 Task: Create Card Data Backup and Recovery Planning in Board Resource Management to Workspace Continuous Integration and Deployment. Create Card Maintenance Performance Review in Board Website Design to Workspace Continuous Integration and Deployment. Create Card Data Backup and Recovery Planning in Board Social Media Content Creation and Curation to Workspace Continuous Integration and Deployment
Action: Mouse moved to (28, 290)
Screenshot: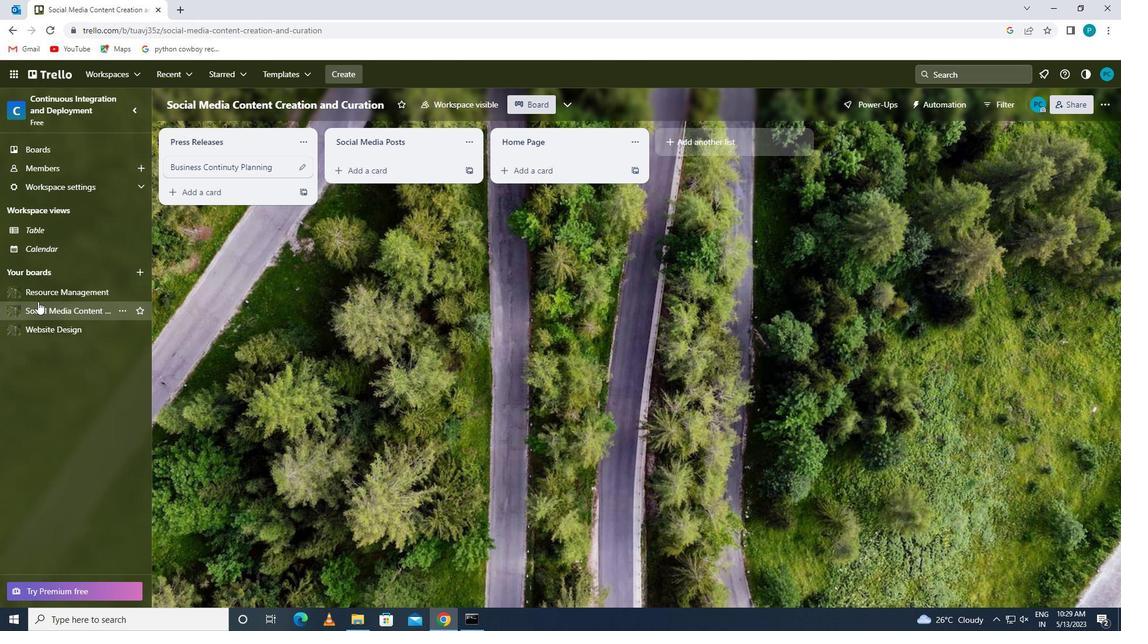 
Action: Mouse pressed left at (28, 290)
Screenshot: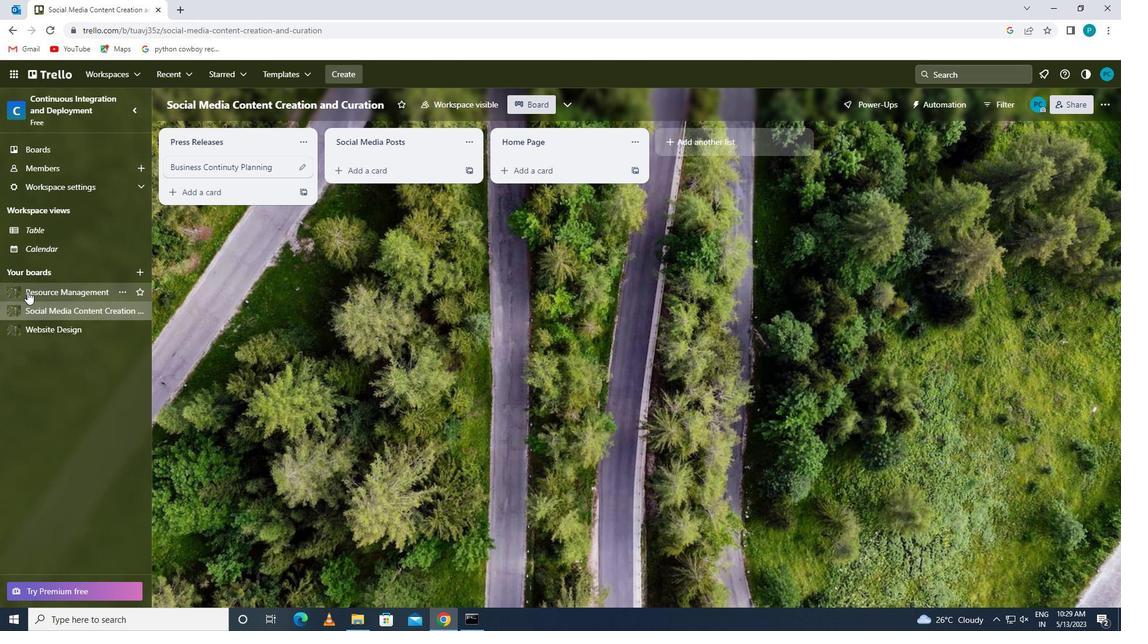 
Action: Mouse moved to (198, 192)
Screenshot: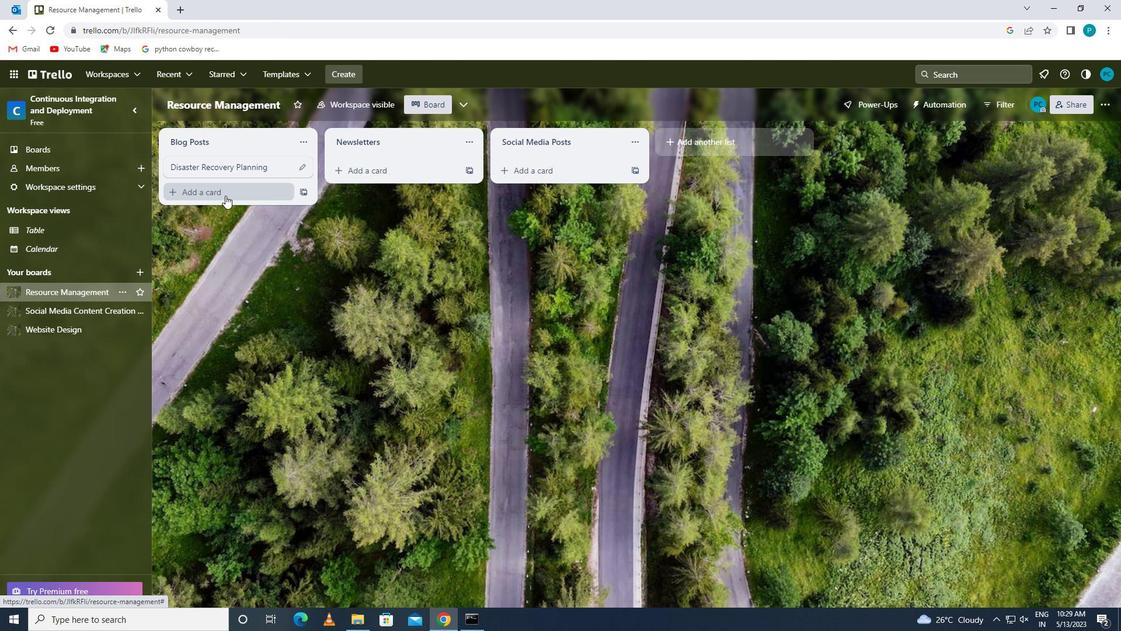 
Action: Mouse pressed left at (198, 192)
Screenshot: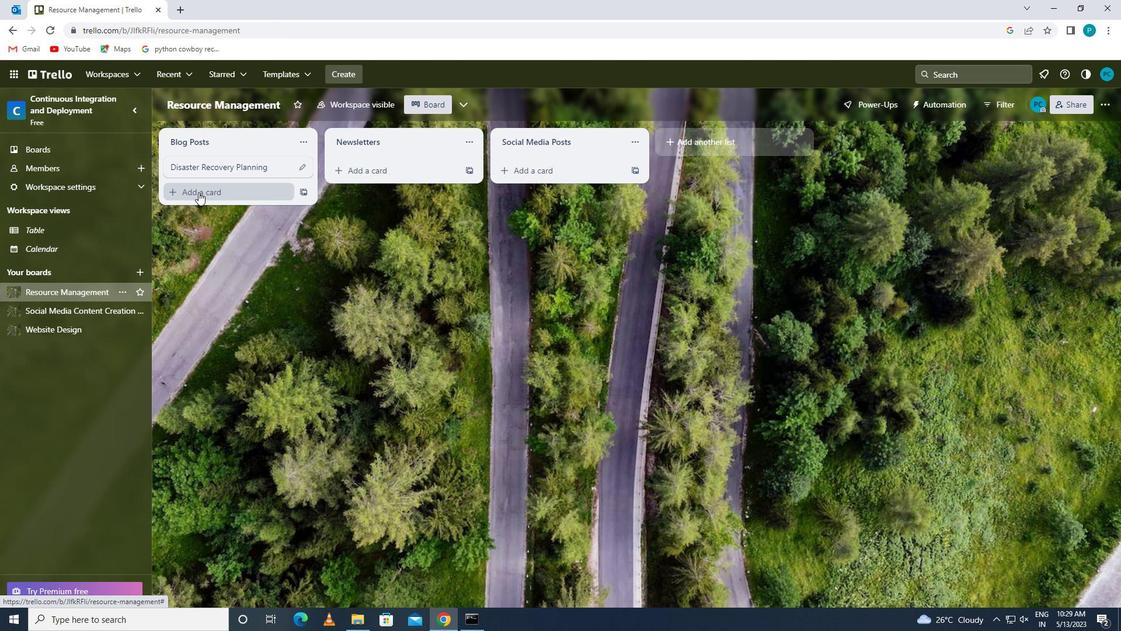 
Action: Mouse moved to (202, 194)
Screenshot: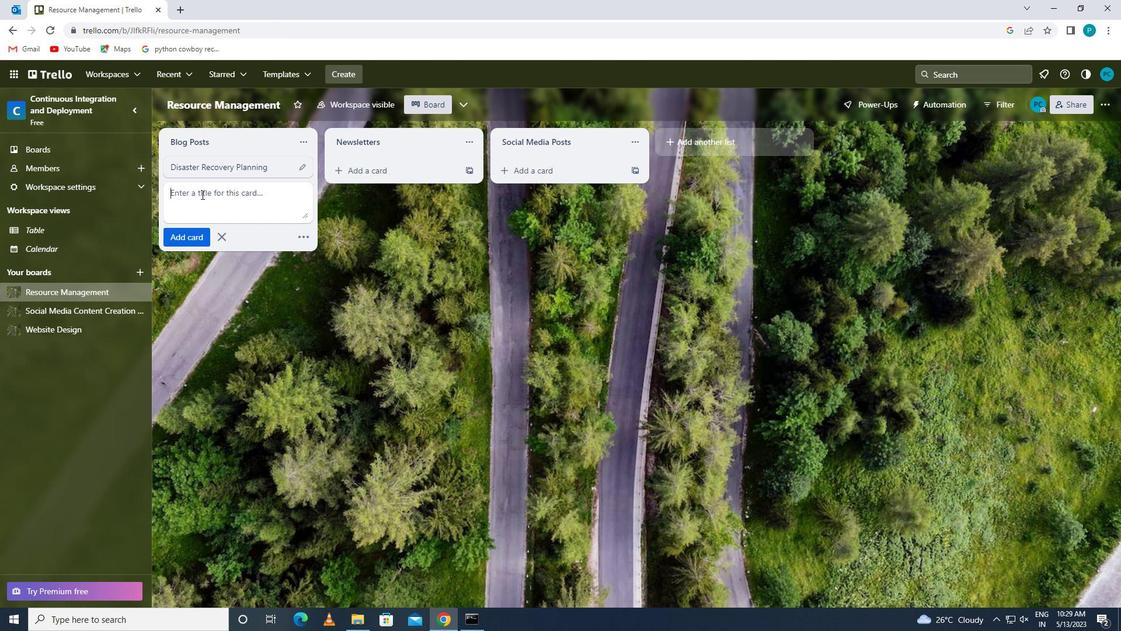 
Action: Key pressed <Key.caps_lock>d<Key.caps_lock>ata<Key.space><Key.caps_lock>b<Key.caps_lock>ackup<Key.space>and<Key.space><Key.caps_lock>r<Key.caps_lock>e
Screenshot: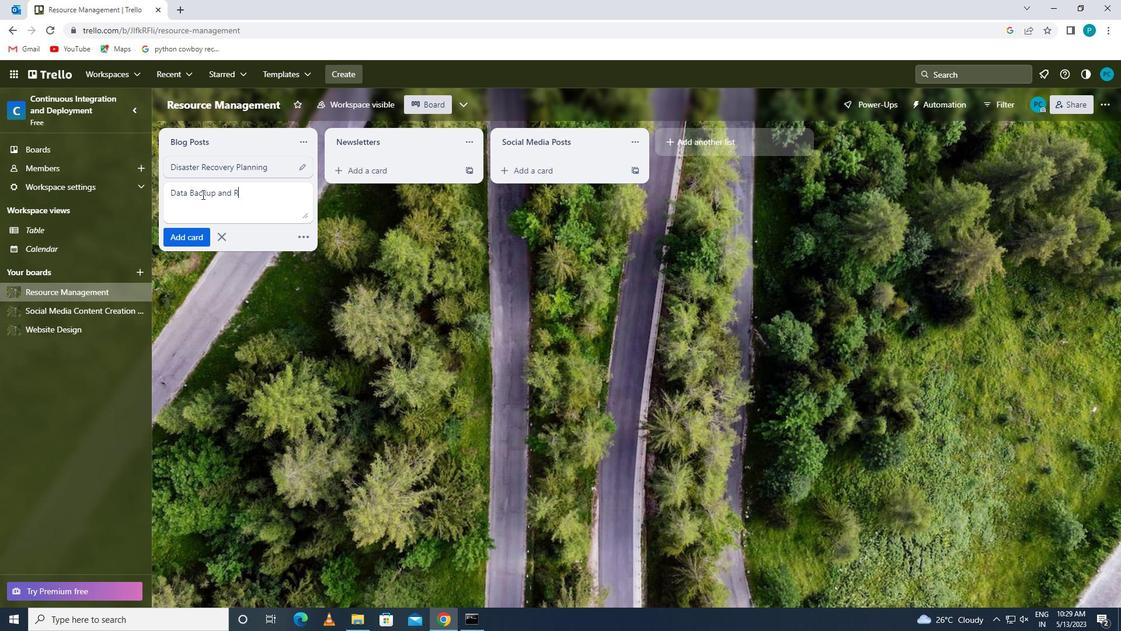 
Action: Mouse moved to (202, 193)
Screenshot: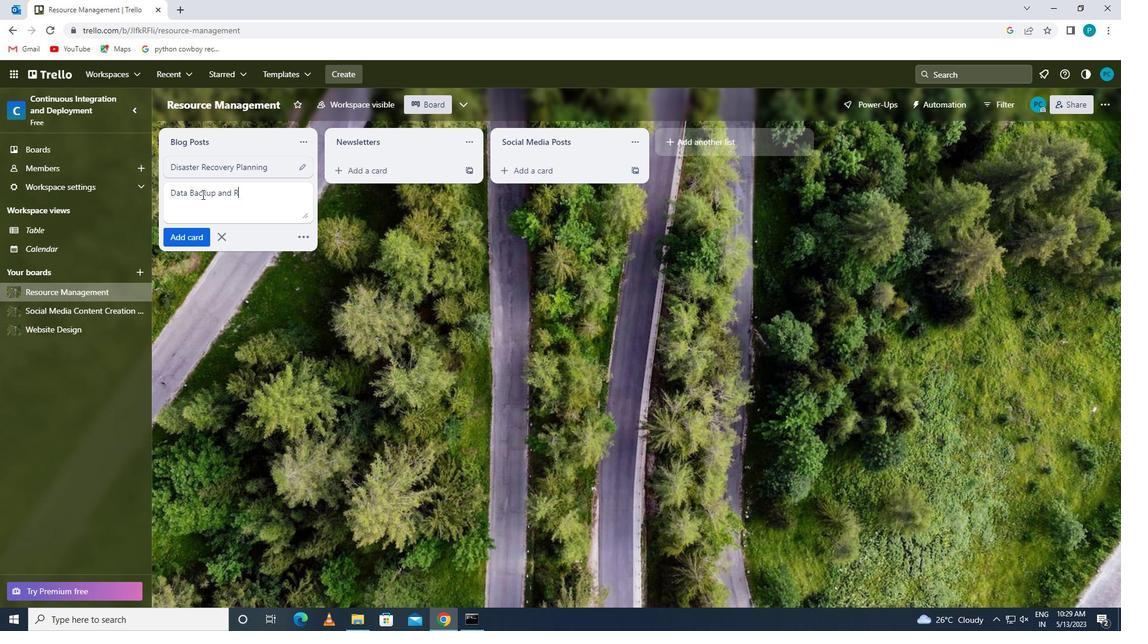 
Action: Key pressed covery<Key.space><Key.caps_lock>p<Key.caps_lock>lanning
Screenshot: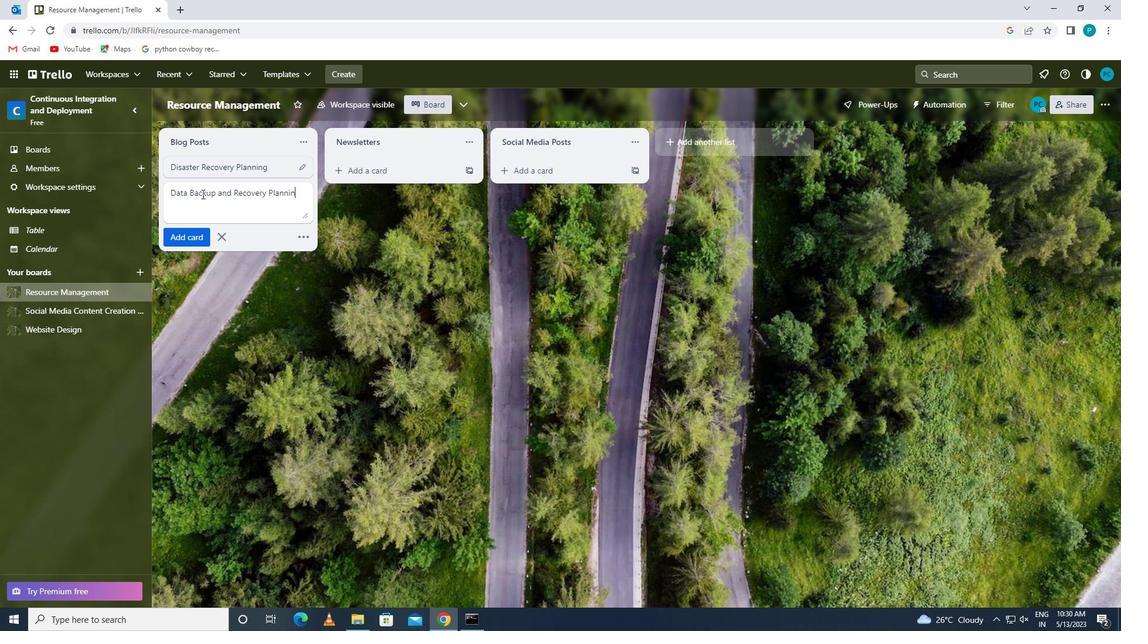 
Action: Mouse moved to (178, 240)
Screenshot: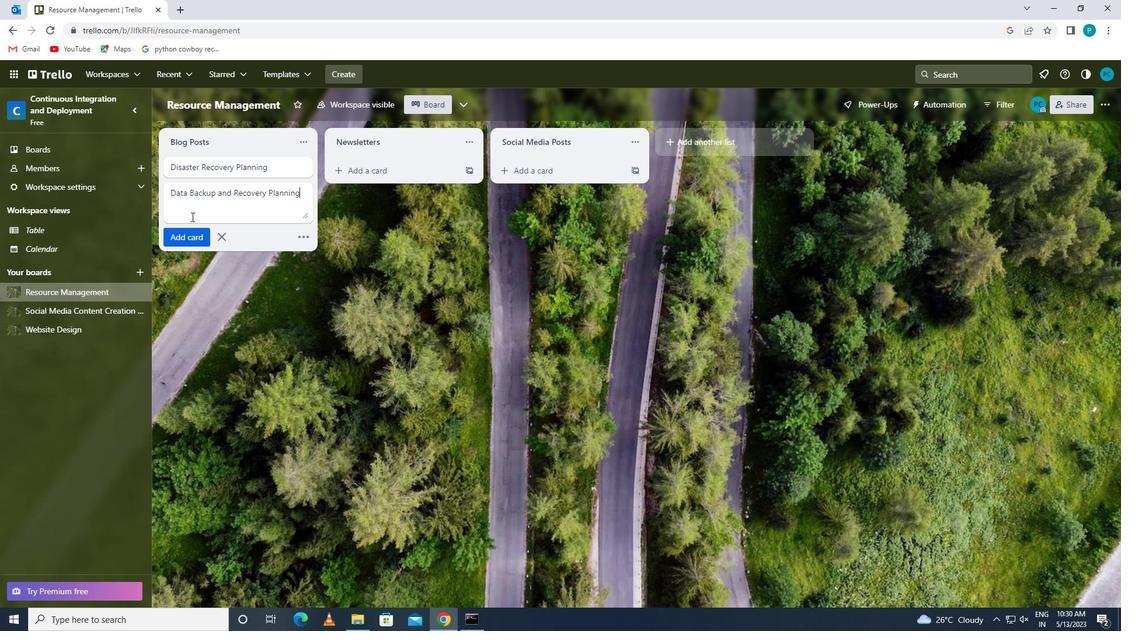 
Action: Mouse pressed left at (178, 240)
Screenshot: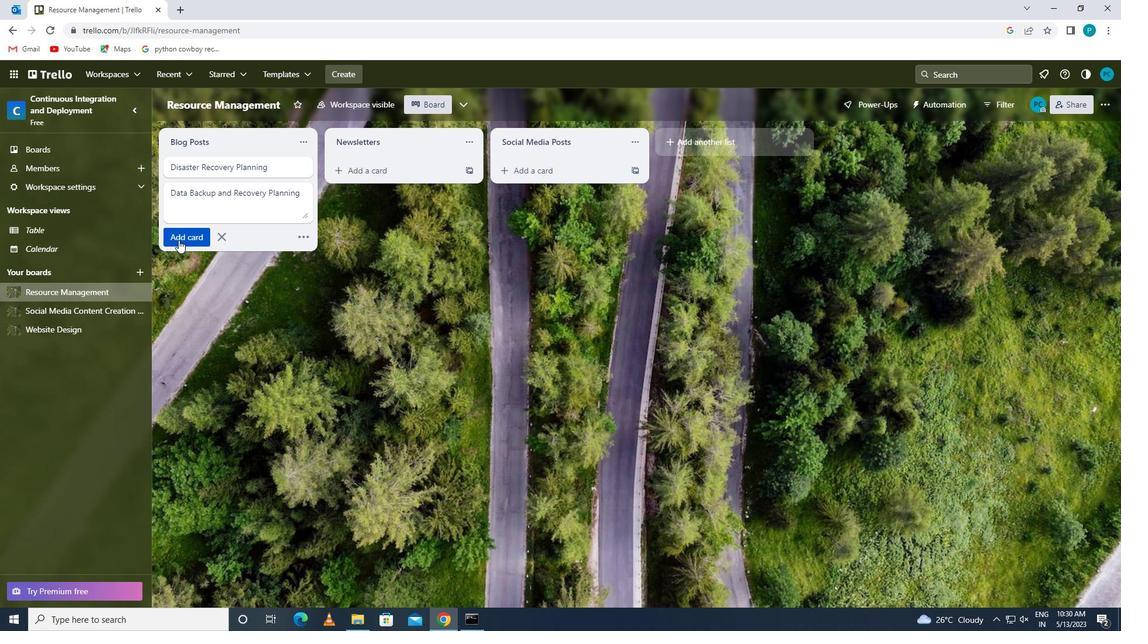 
Action: Mouse moved to (70, 331)
Screenshot: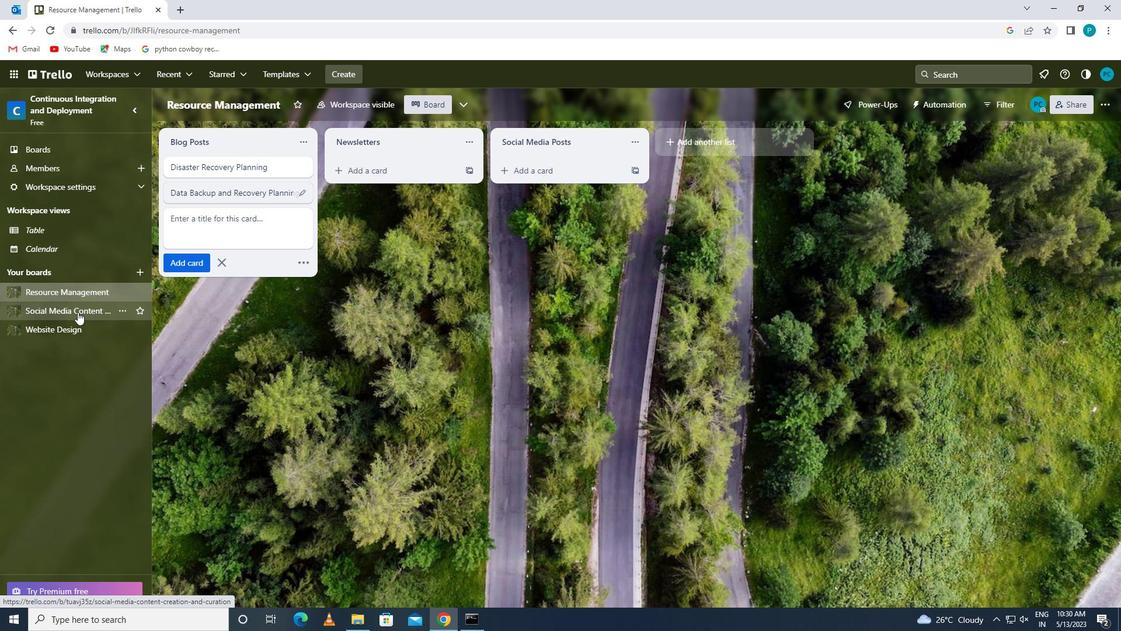 
Action: Mouse pressed left at (70, 331)
Screenshot: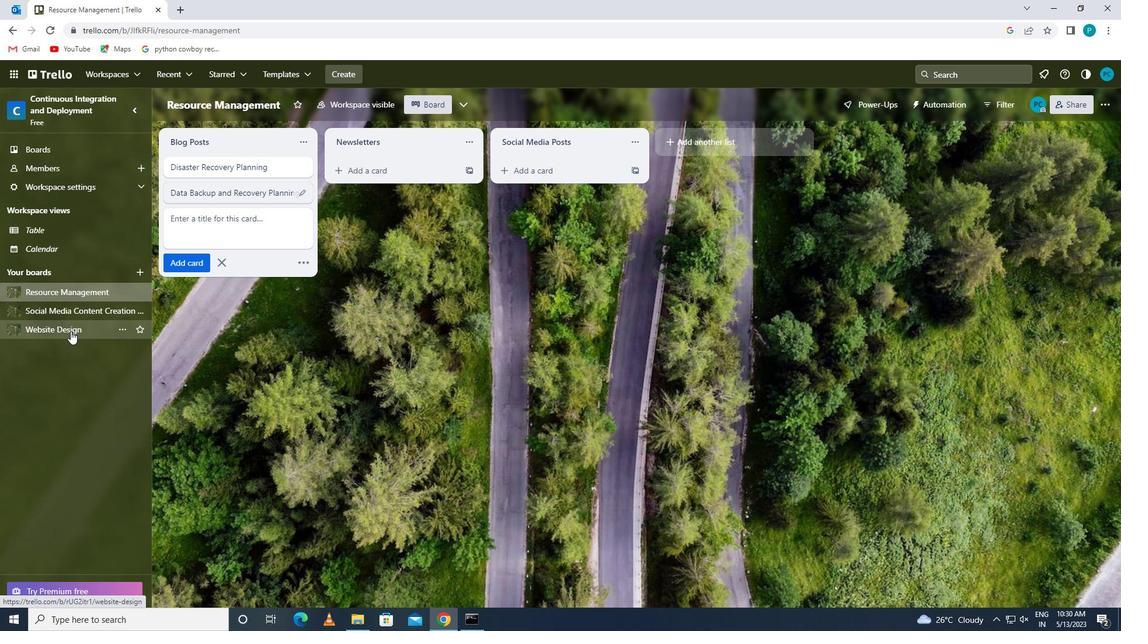 
Action: Mouse moved to (233, 188)
Screenshot: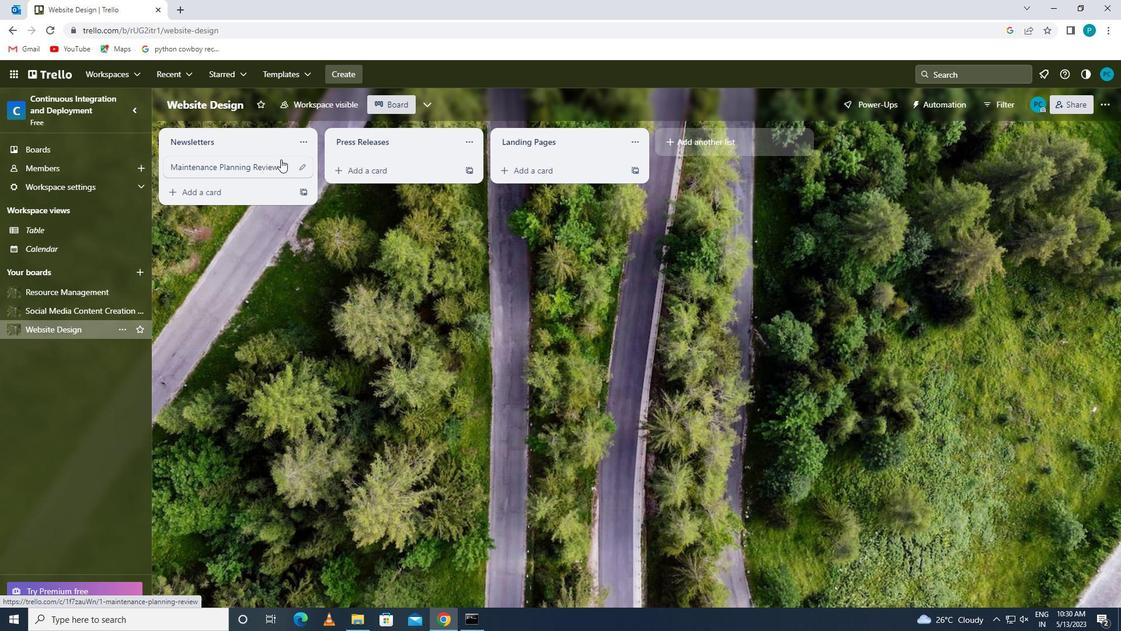 
Action: Mouse pressed left at (233, 188)
Screenshot: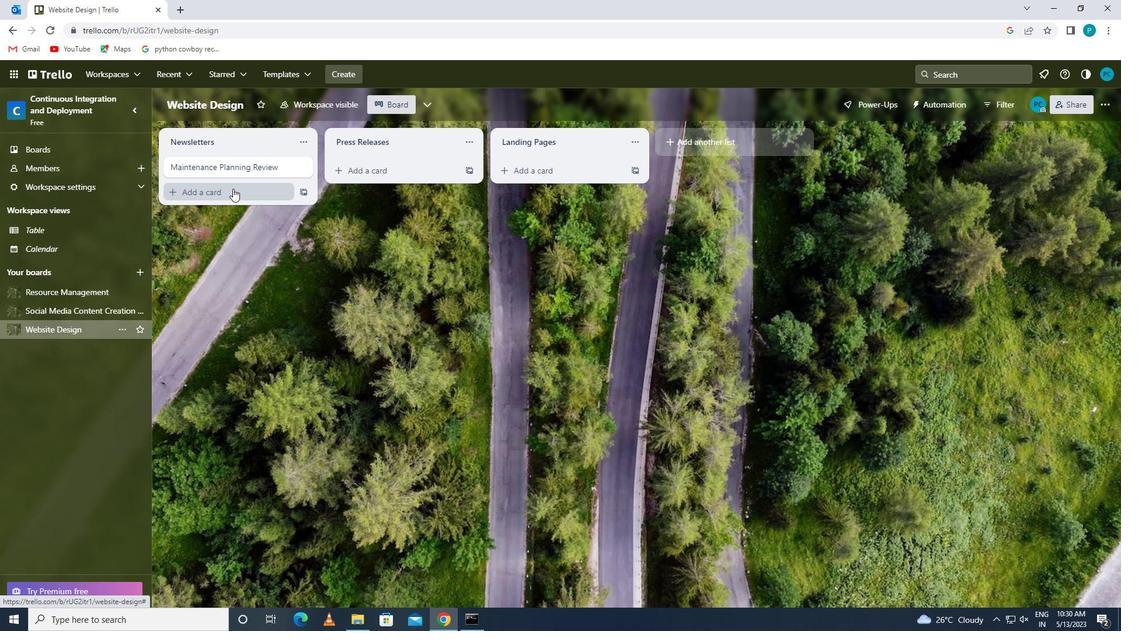 
Action: Key pressed <Key.caps_lock>m<Key.caps_lock>aintenance<Key.space>p<Key.caps_lock><Key.backspace>p<Key.caps_lock>erformance<Key.space><Key.caps_lock>r<Key.caps_lock>eview<Key.space>
Screenshot: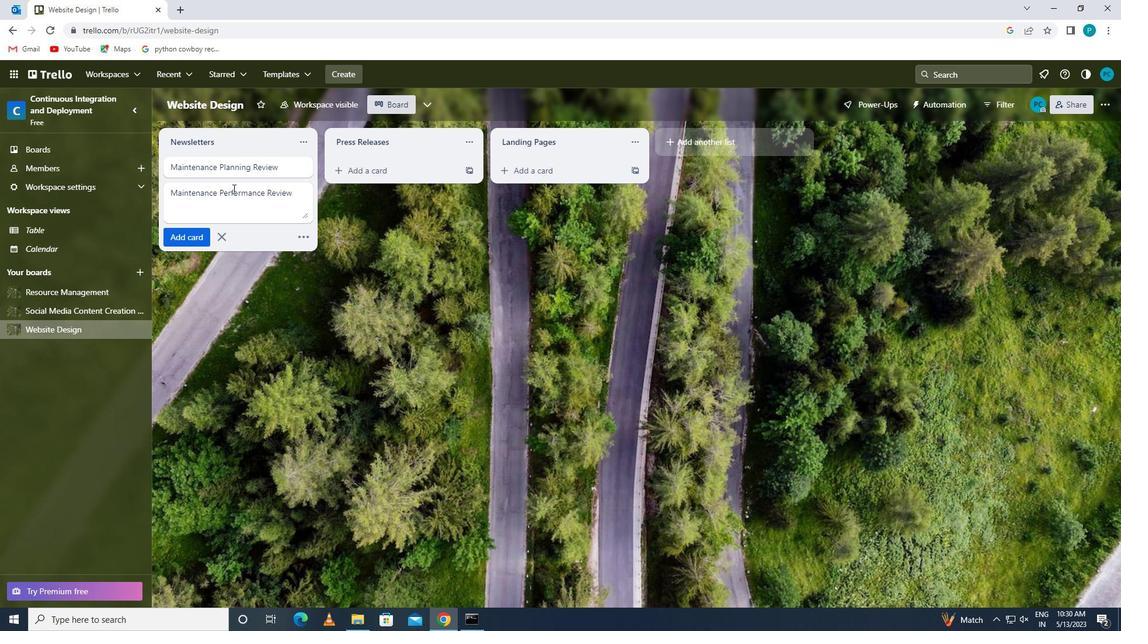 
Action: Mouse moved to (199, 236)
Screenshot: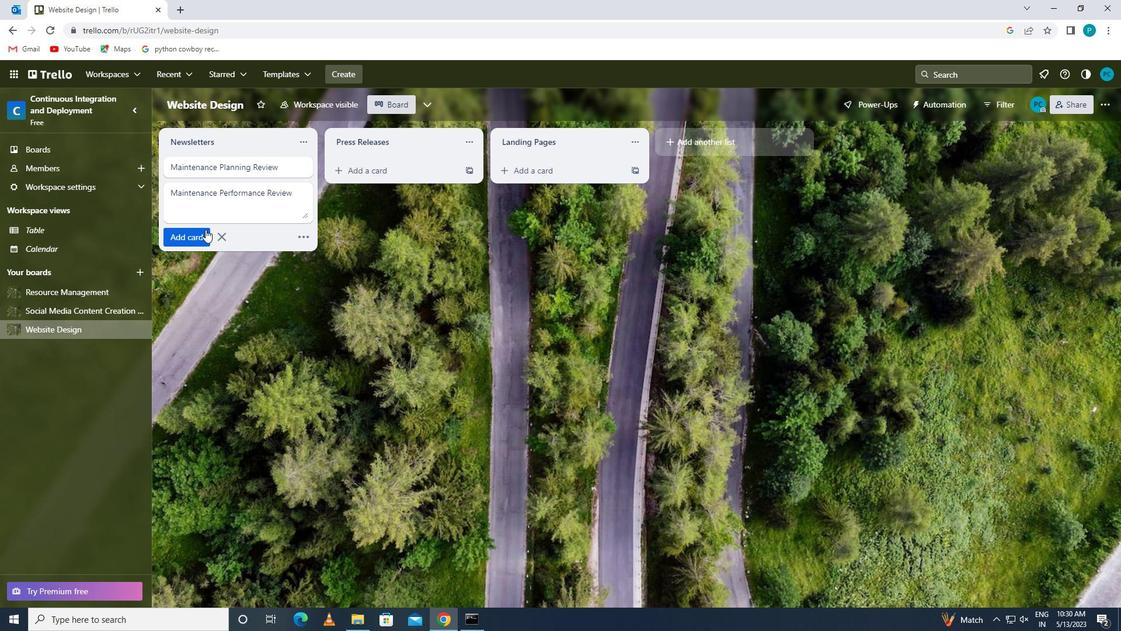 
Action: Mouse pressed left at (199, 236)
Screenshot: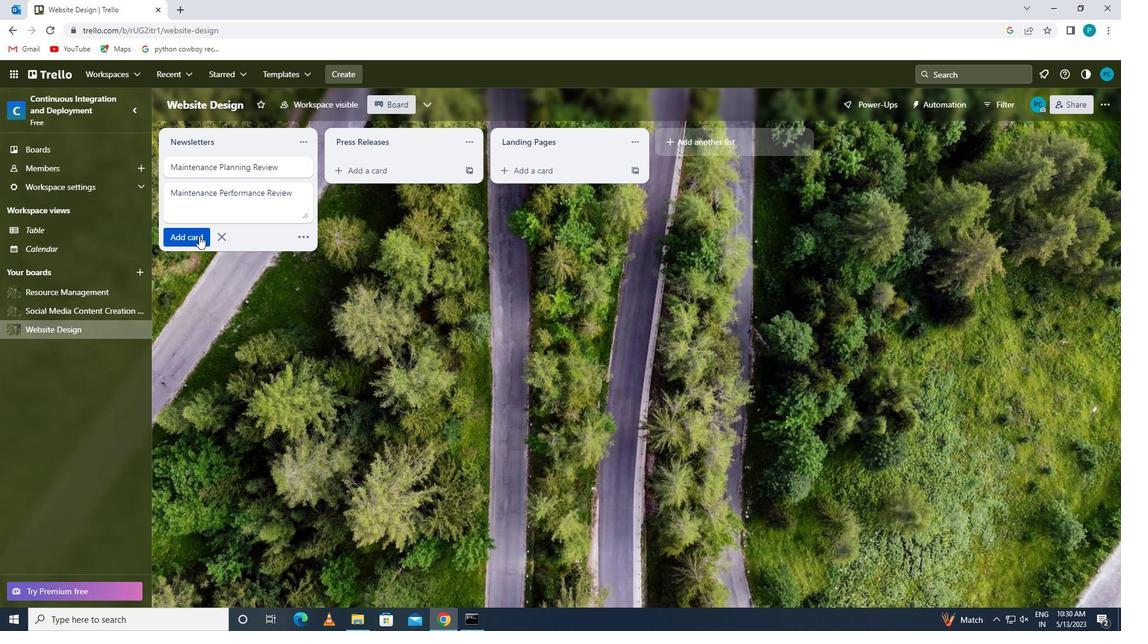 
Action: Mouse moved to (37, 315)
Screenshot: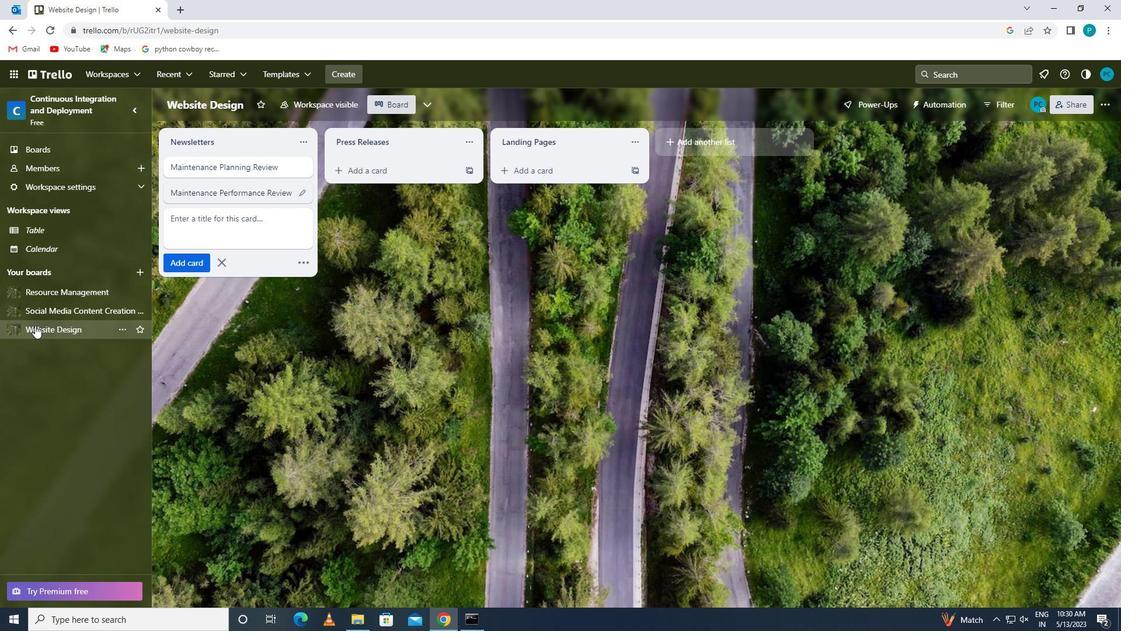
Action: Mouse pressed left at (37, 315)
Screenshot: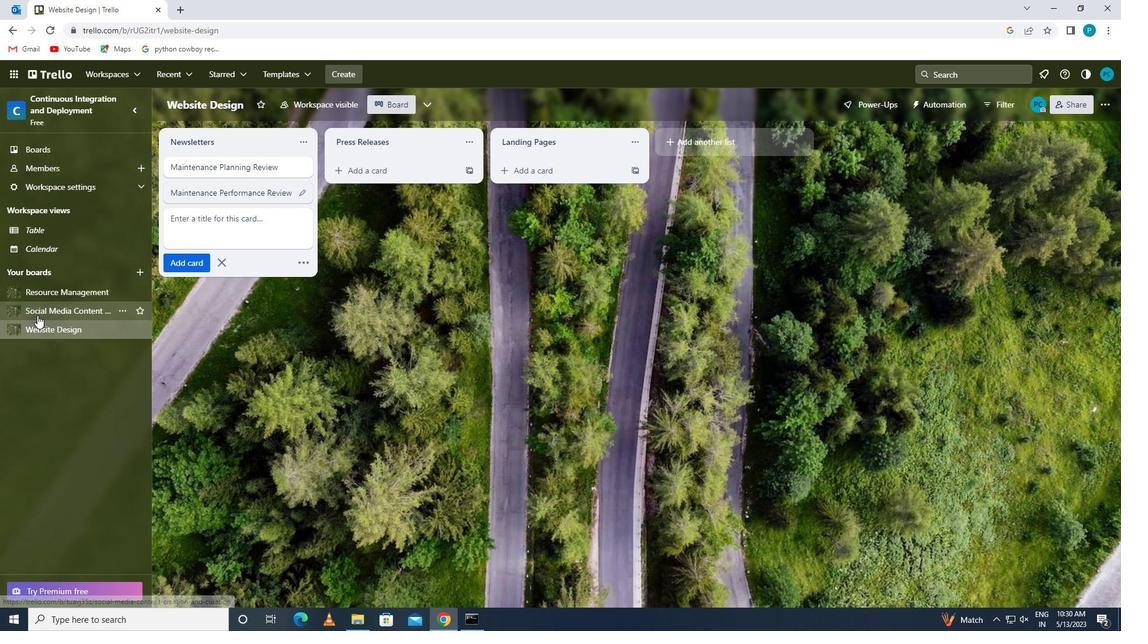 
Action: Mouse moved to (228, 196)
Screenshot: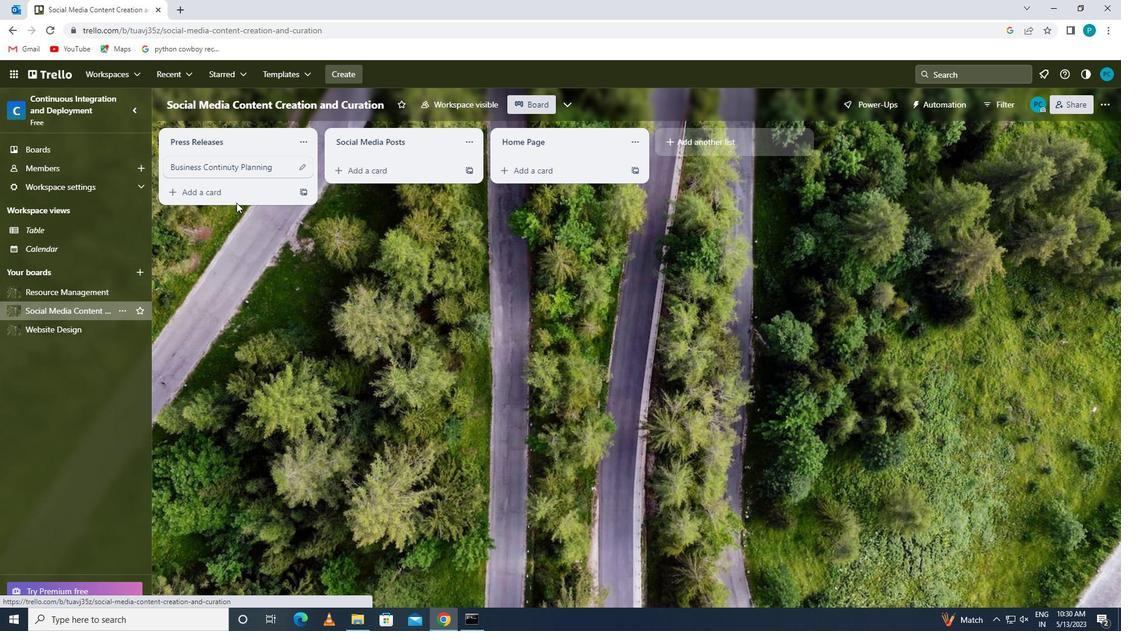 
Action: Mouse pressed left at (228, 196)
Screenshot: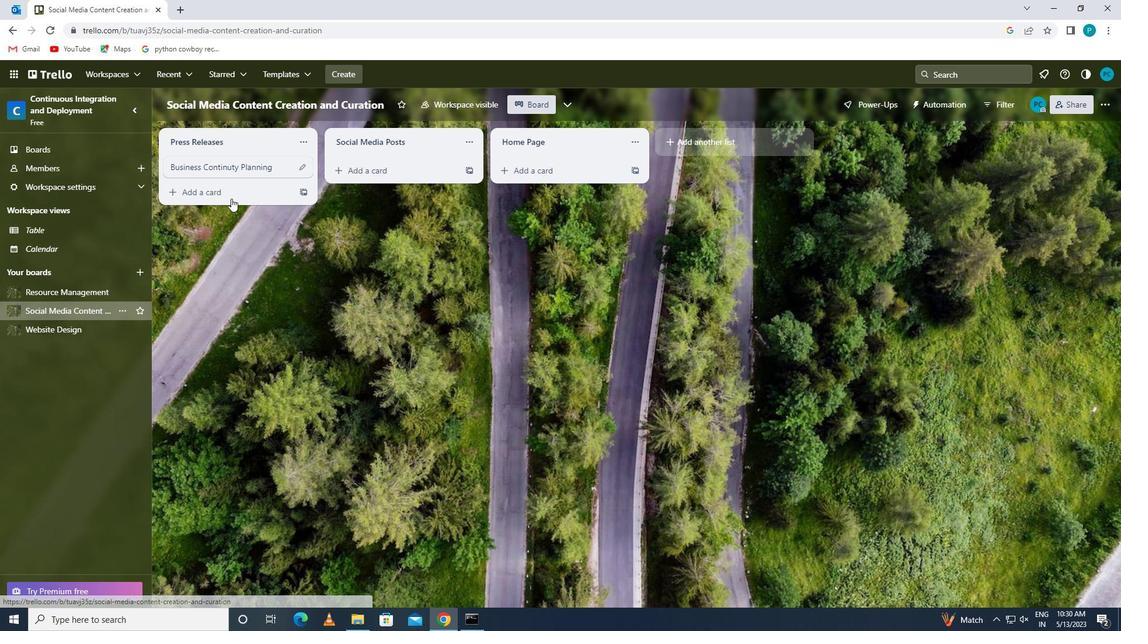 
Action: Mouse moved to (227, 196)
Screenshot: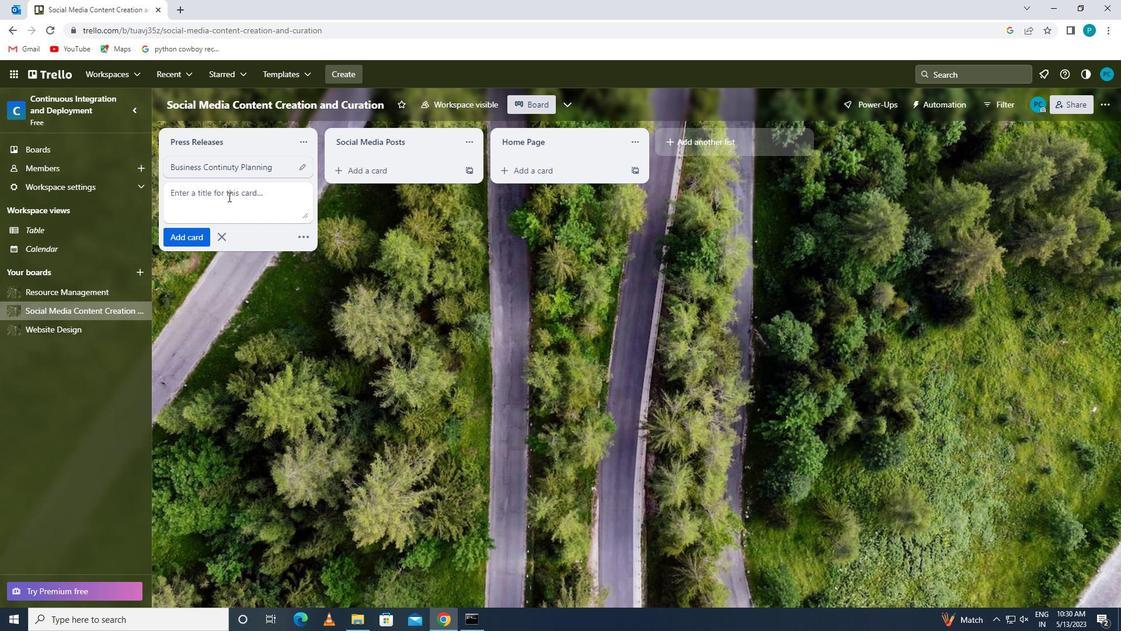 
Action: Key pressed <Key.caps_lock>d<Key.caps_lock>ata<Key.space><Key.caps_lock>b<Key.caps_lock>ackup<Key.space>and<Key.space><Key.caps_lock>r<Key.caps_lock>ecovery<Key.space><Key.caps_lock>p<Key.caps_lock>lani<Key.backspace>ning<Key.space>
Screenshot: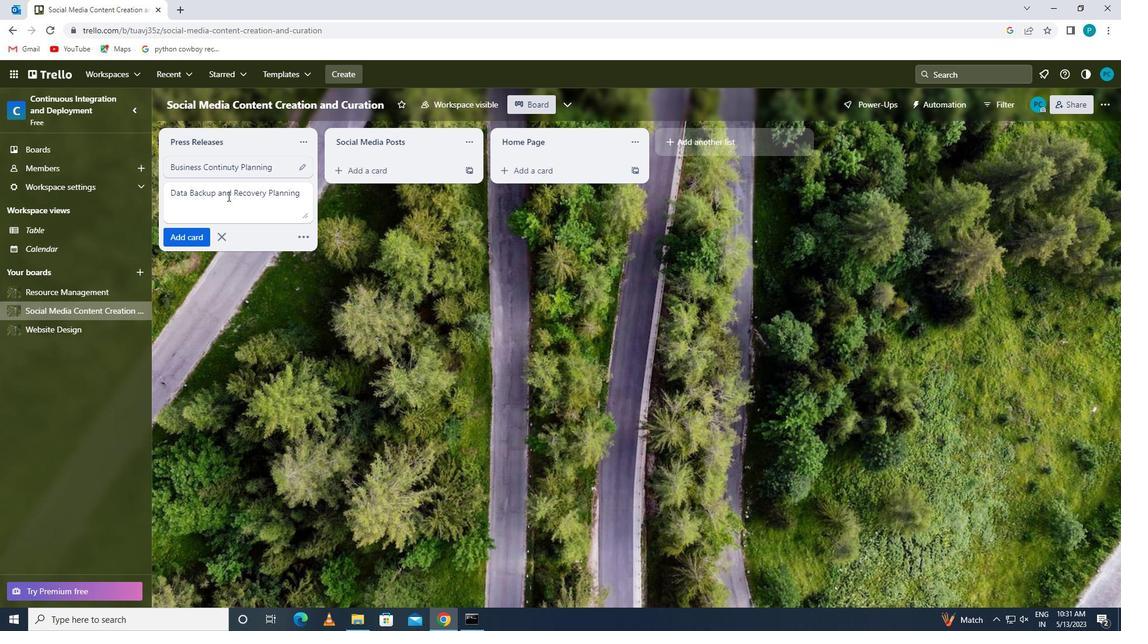 
Action: Mouse moved to (196, 236)
Screenshot: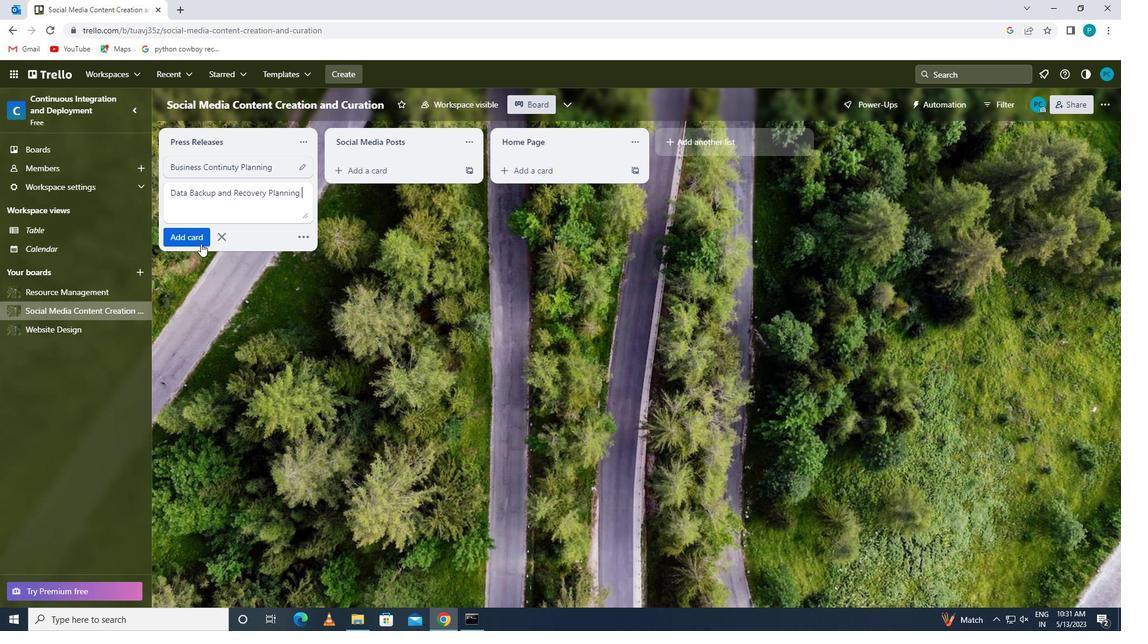 
Action: Mouse pressed left at (196, 236)
Screenshot: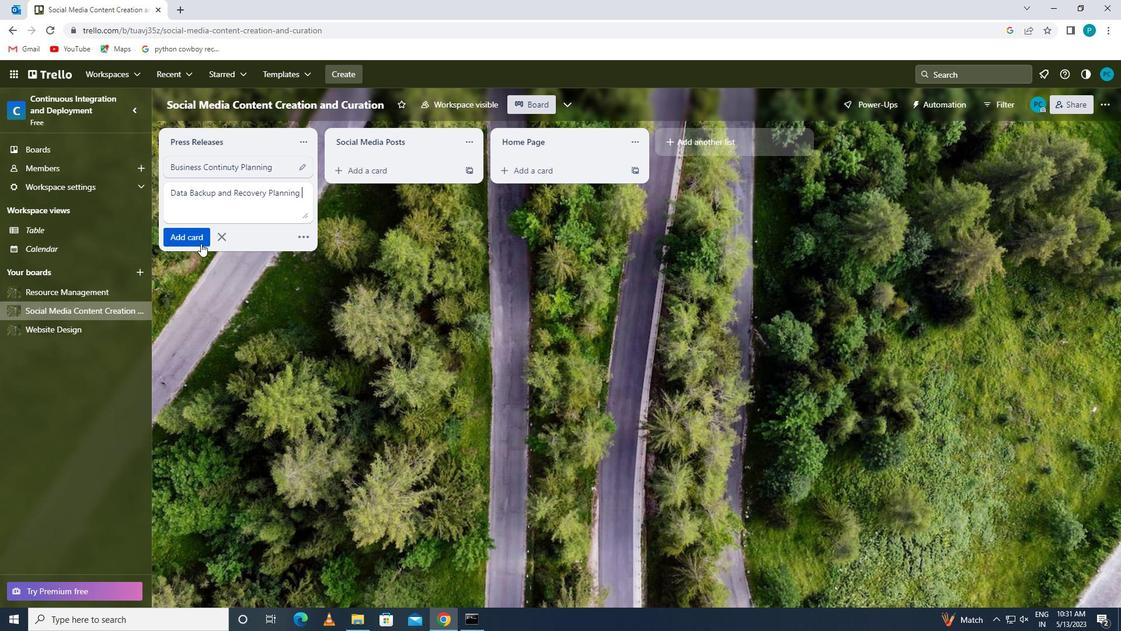 
